 Task: Log work in the project TreasureLine for the issue 'Search results not returning expected results' spent time as '2w 1d 13h 50m' and remaining time as '1w 6d 10h 13m' and move to top of backlog. Now add the issue to the epic 'IT change management optimization'.
Action: Mouse moved to (189, 57)
Screenshot: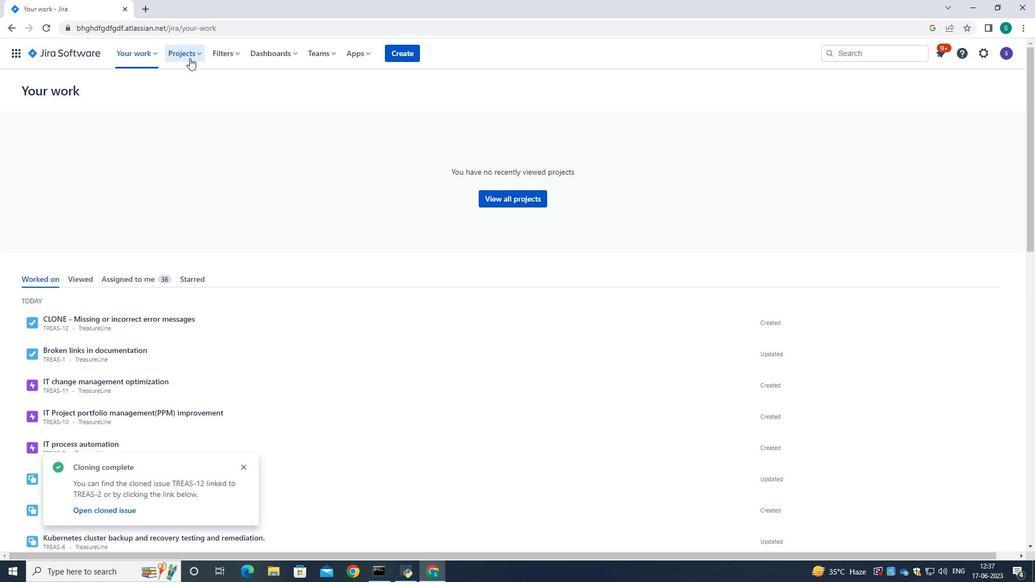 
Action: Mouse pressed left at (189, 57)
Screenshot: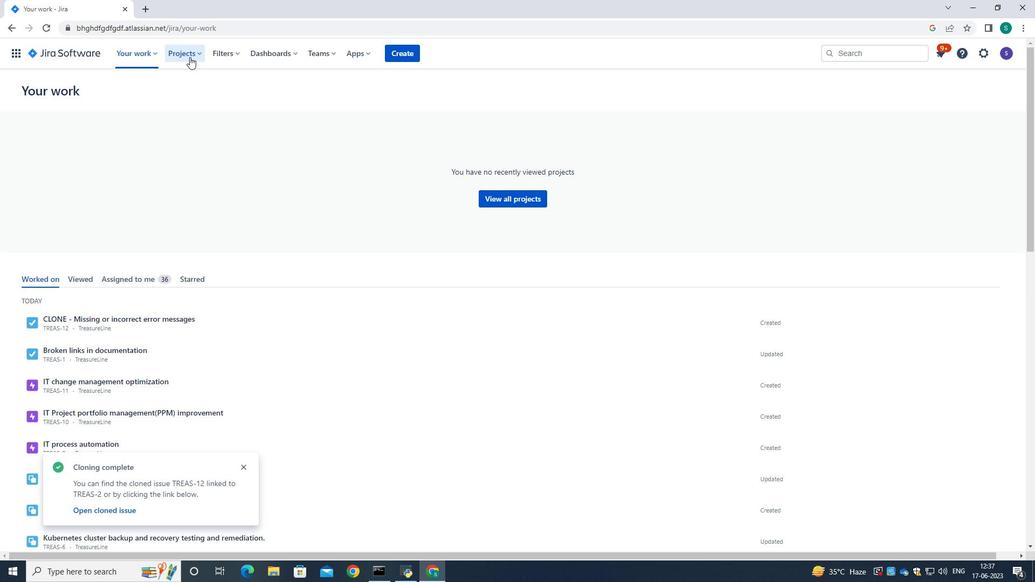 
Action: Mouse moved to (195, 100)
Screenshot: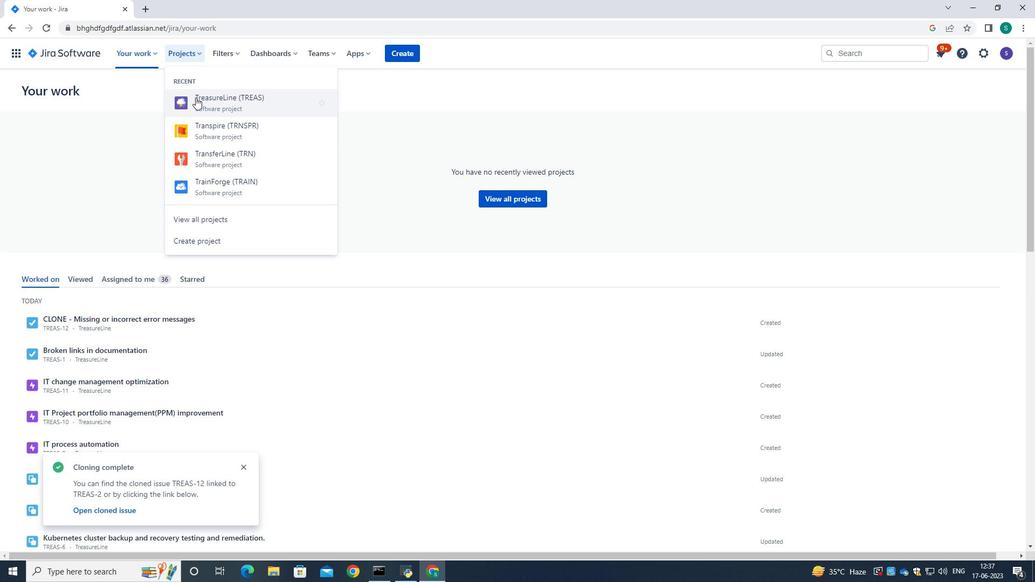 
Action: Mouse pressed left at (195, 100)
Screenshot: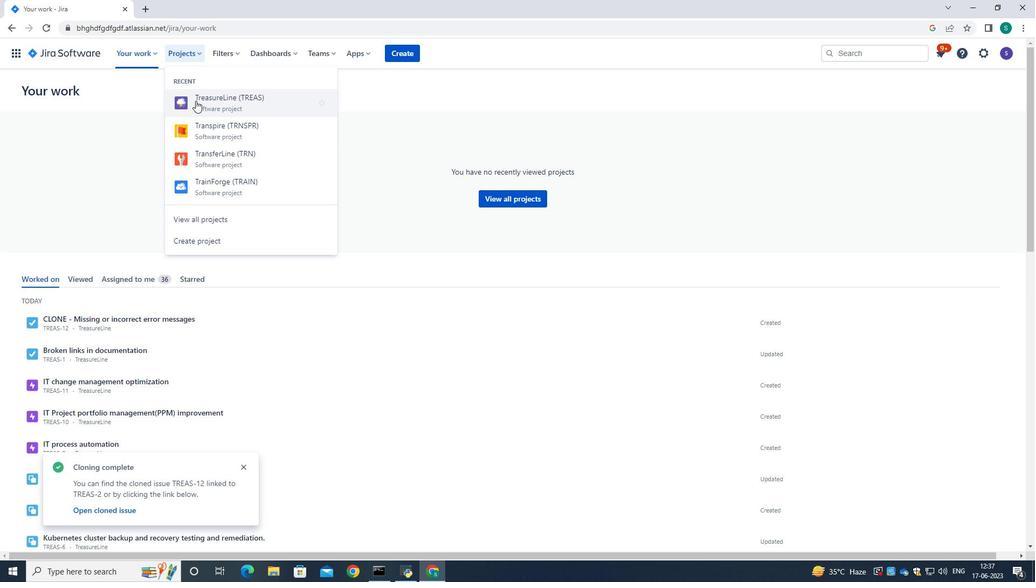 
Action: Mouse moved to (56, 166)
Screenshot: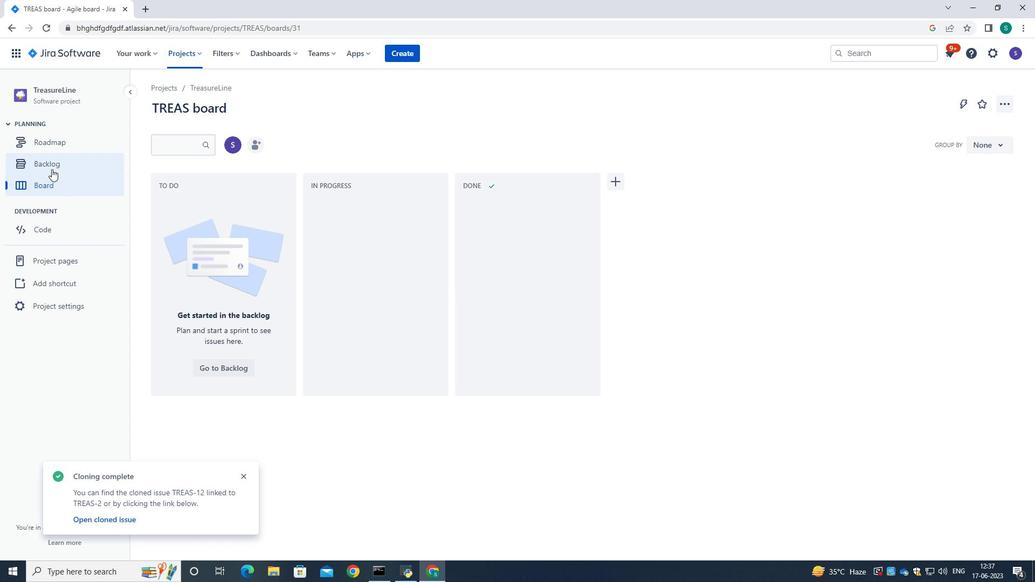 
Action: Mouse pressed left at (56, 166)
Screenshot: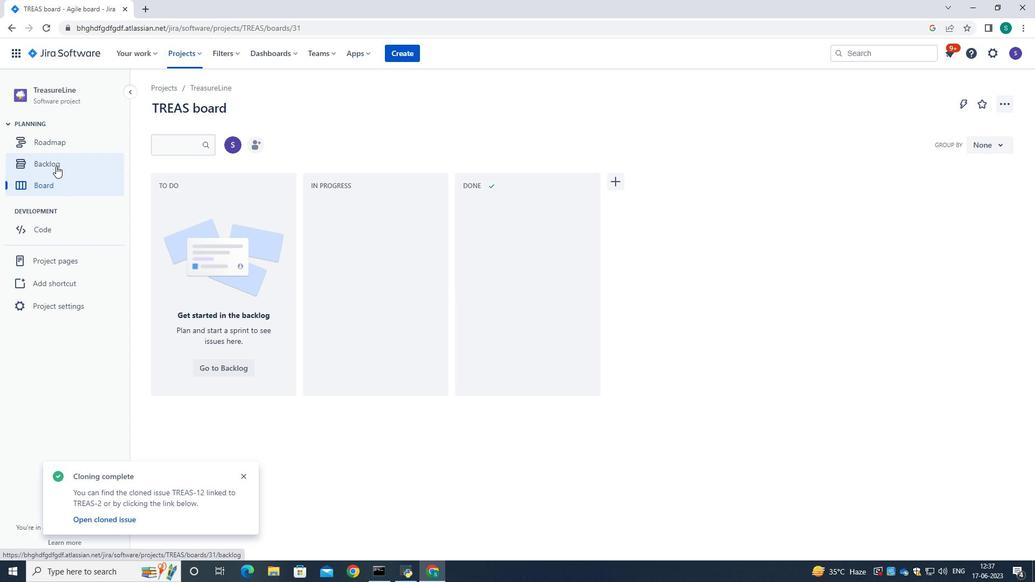 
Action: Mouse moved to (459, 273)
Screenshot: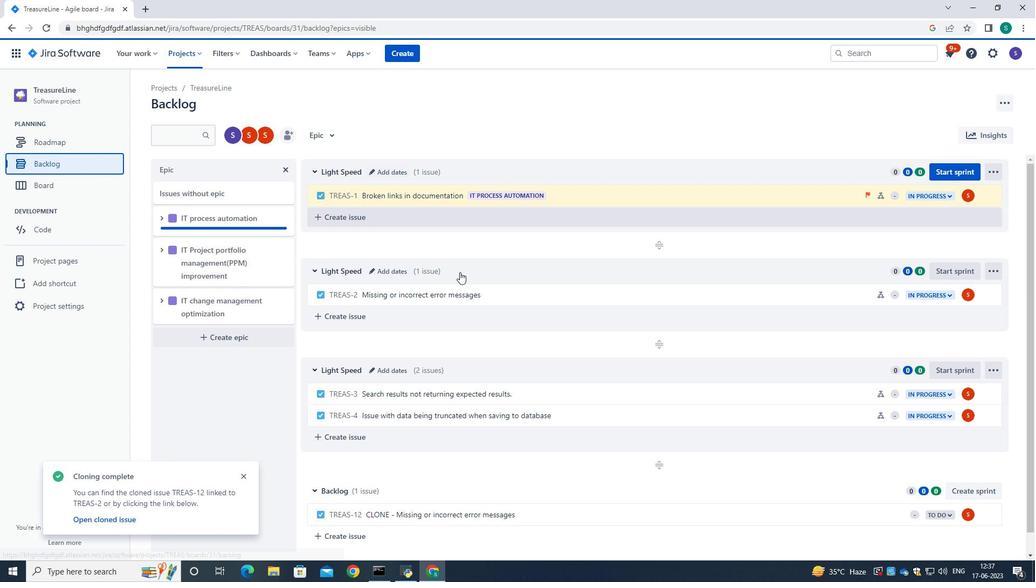 
Action: Mouse scrolled (459, 272) with delta (0, 0)
Screenshot: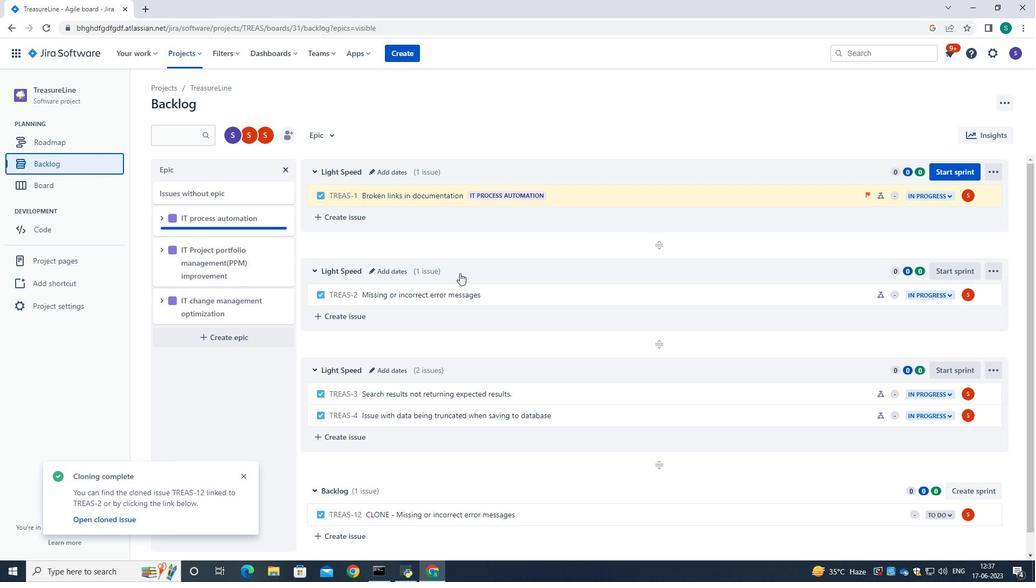 
Action: Mouse scrolled (459, 272) with delta (0, 0)
Screenshot: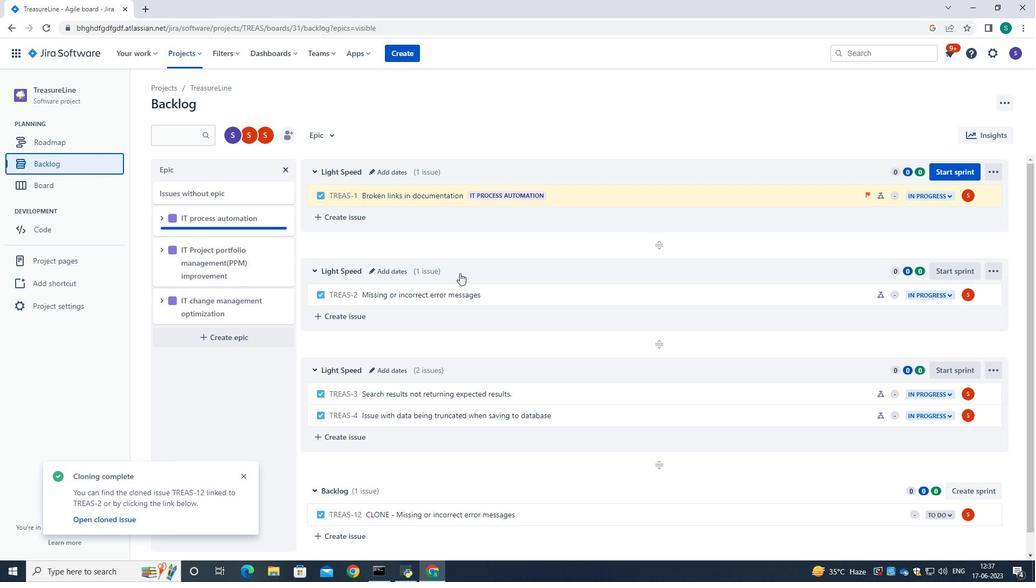 
Action: Mouse moved to (416, 369)
Screenshot: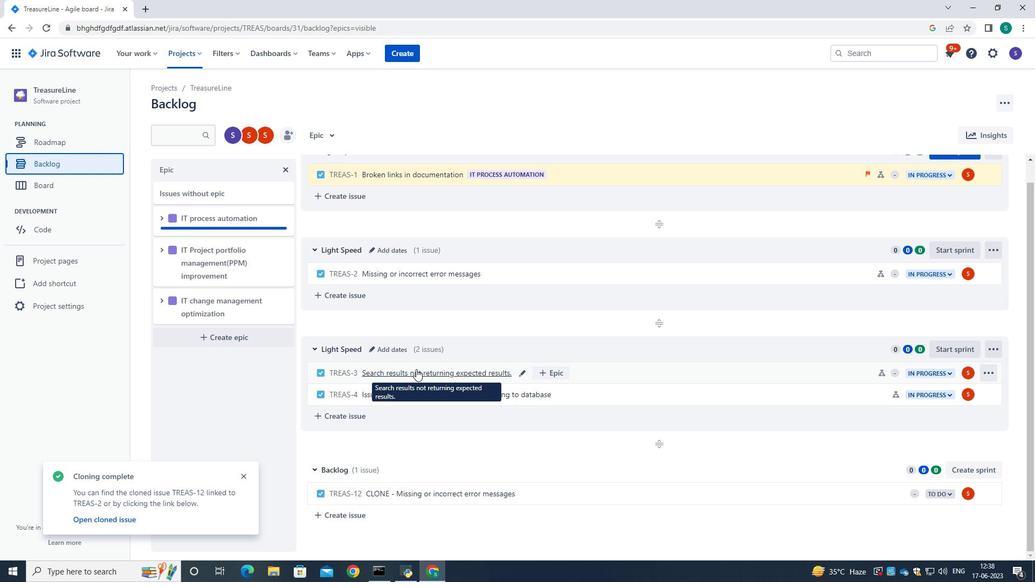 
Action: Mouse pressed left at (416, 369)
Screenshot: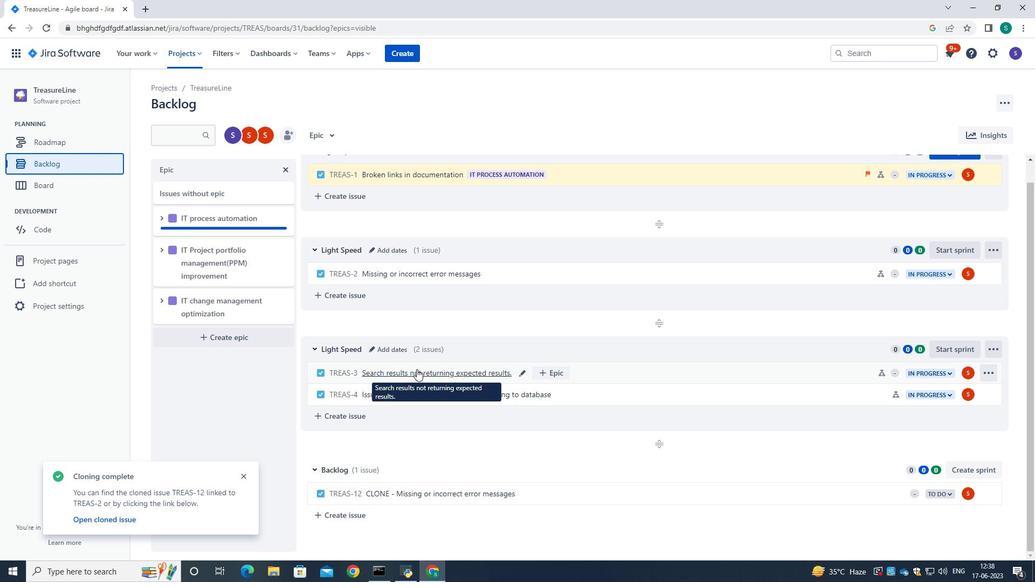 
Action: Mouse moved to (868, 279)
Screenshot: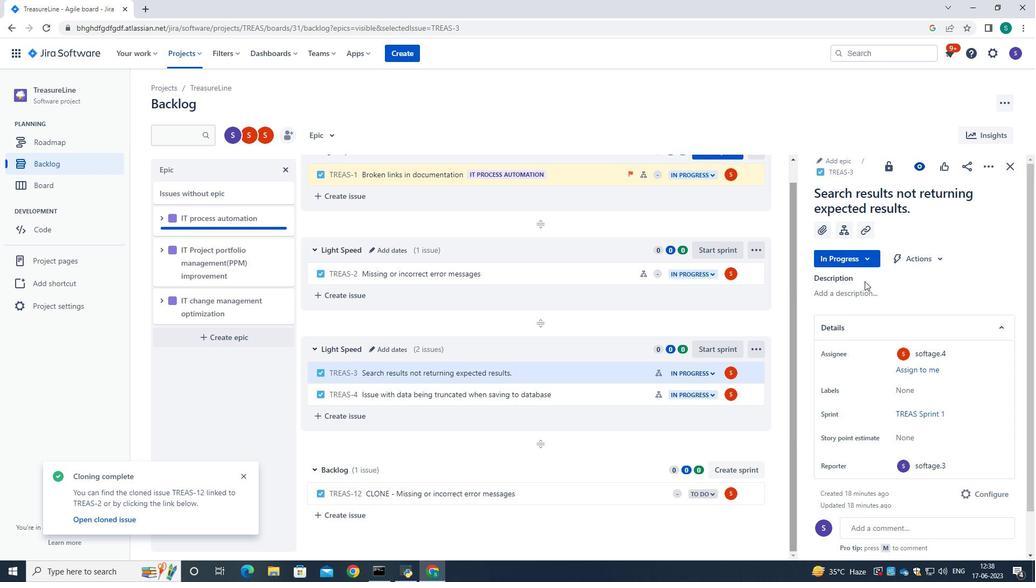 
Action: Mouse scrolled (868, 279) with delta (0, 0)
Screenshot: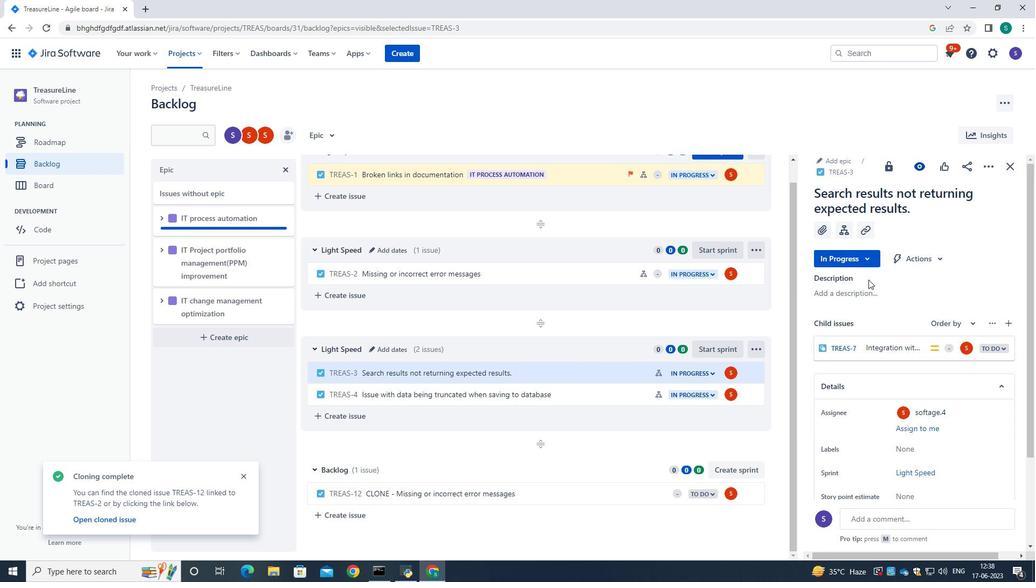 
Action: Mouse moved to (994, 167)
Screenshot: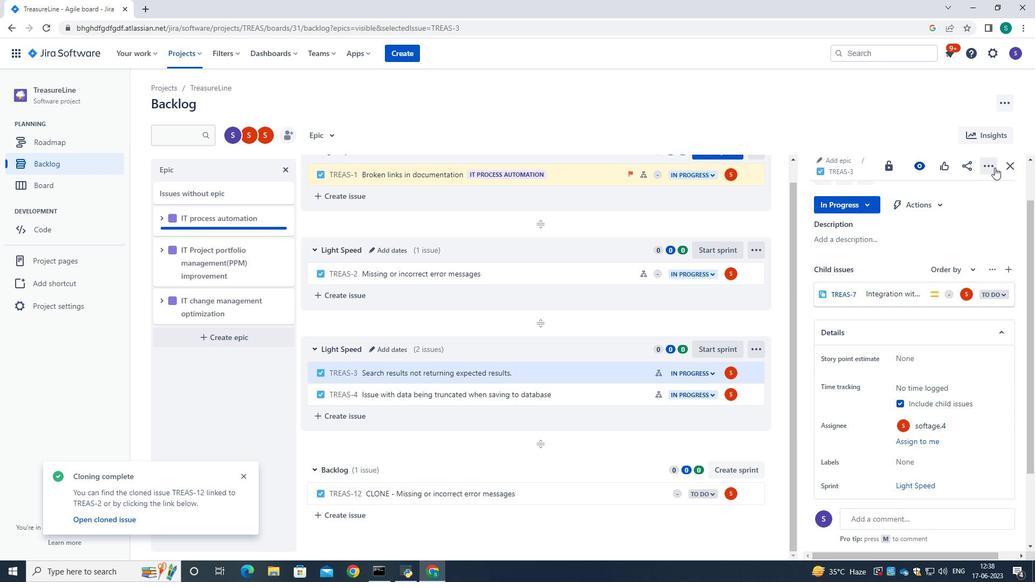 
Action: Mouse pressed left at (994, 167)
Screenshot: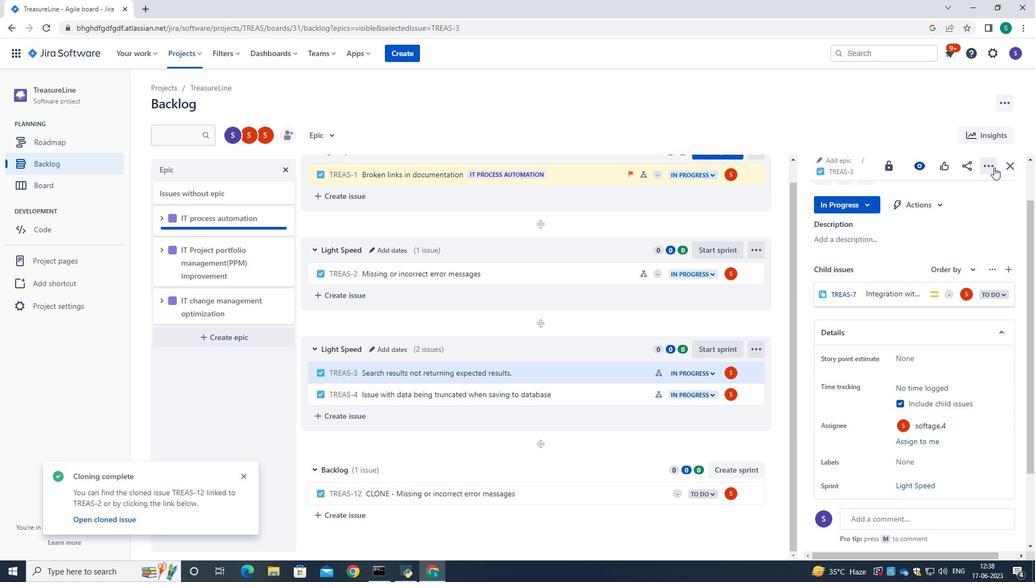 
Action: Mouse moved to (934, 200)
Screenshot: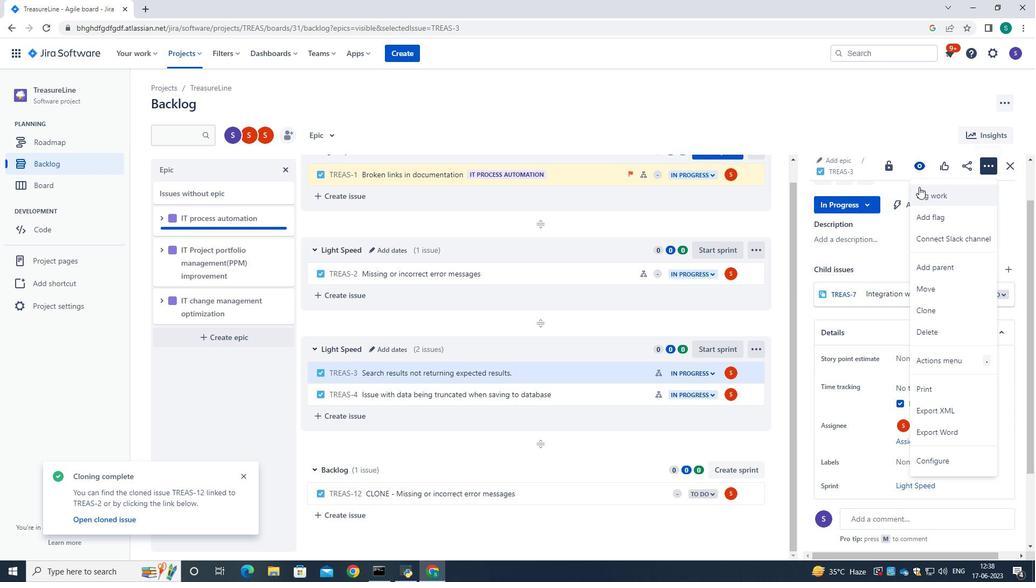
Action: Mouse pressed left at (934, 200)
Screenshot: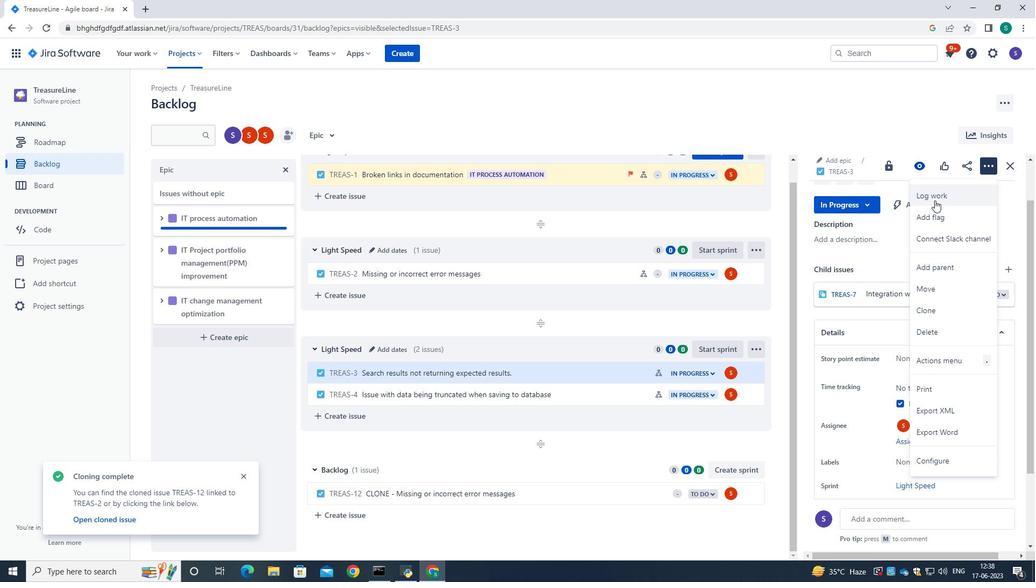 
Action: Mouse moved to (446, 165)
Screenshot: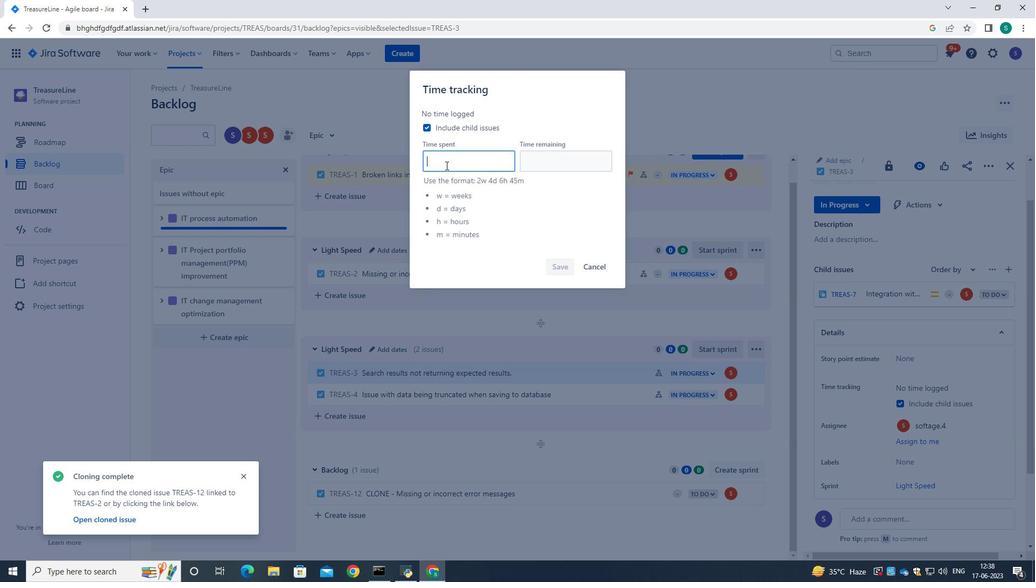 
Action: Mouse pressed left at (446, 165)
Screenshot: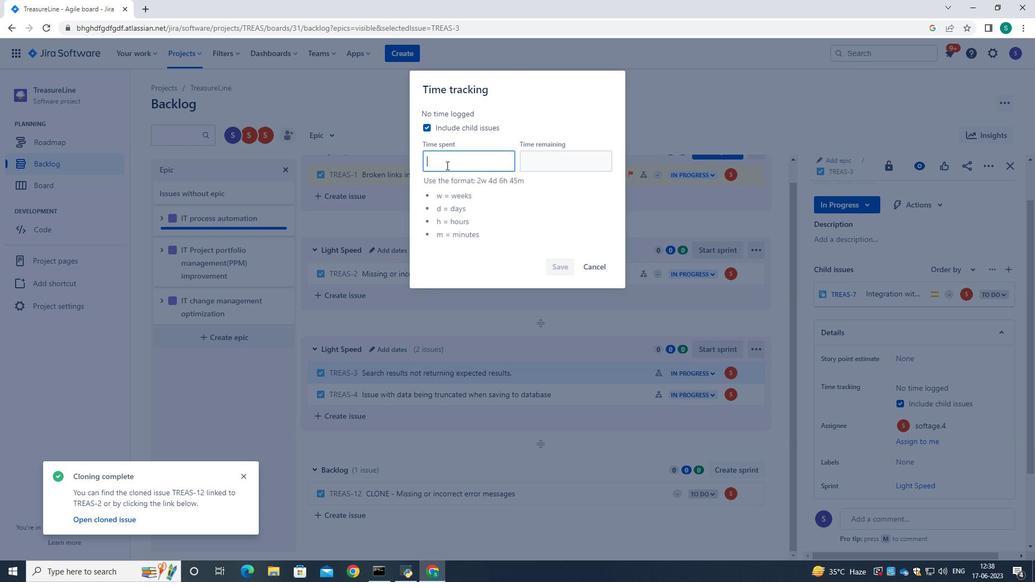 
Action: Key pressed 2w<Key.space>1d<Key.space>13h<Key.space>50m<Key.tab>1w<Key.space>6d<Key.space>19<Key.backspace>0h<Key.space>13m
Screenshot: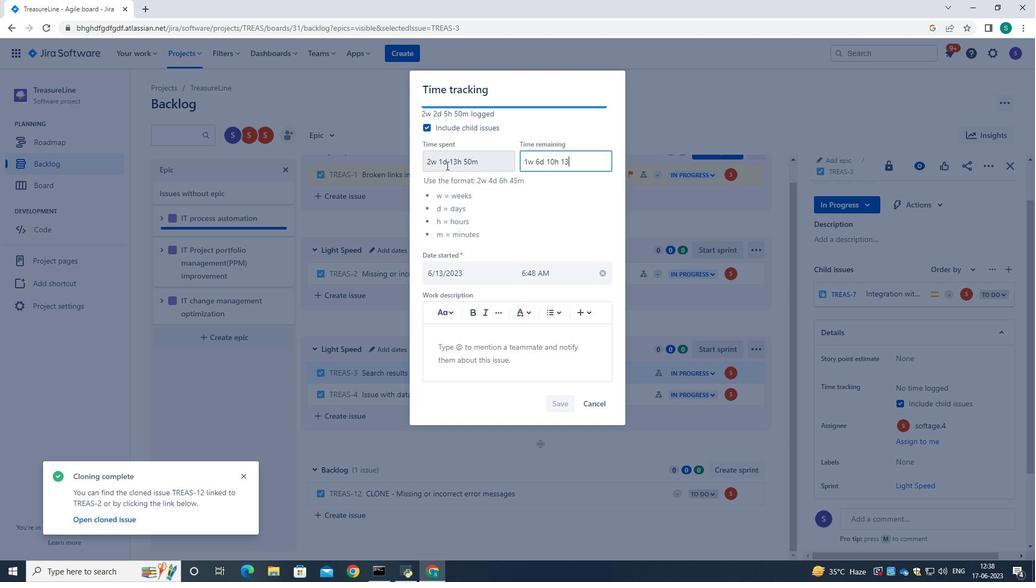 
Action: Mouse moved to (556, 409)
Screenshot: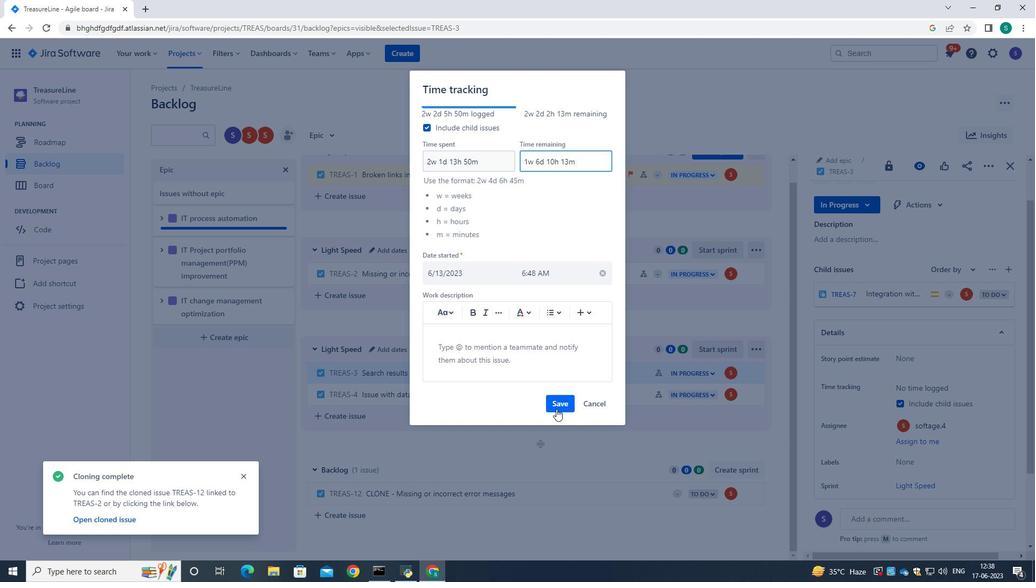 
Action: Mouse pressed left at (556, 409)
Screenshot: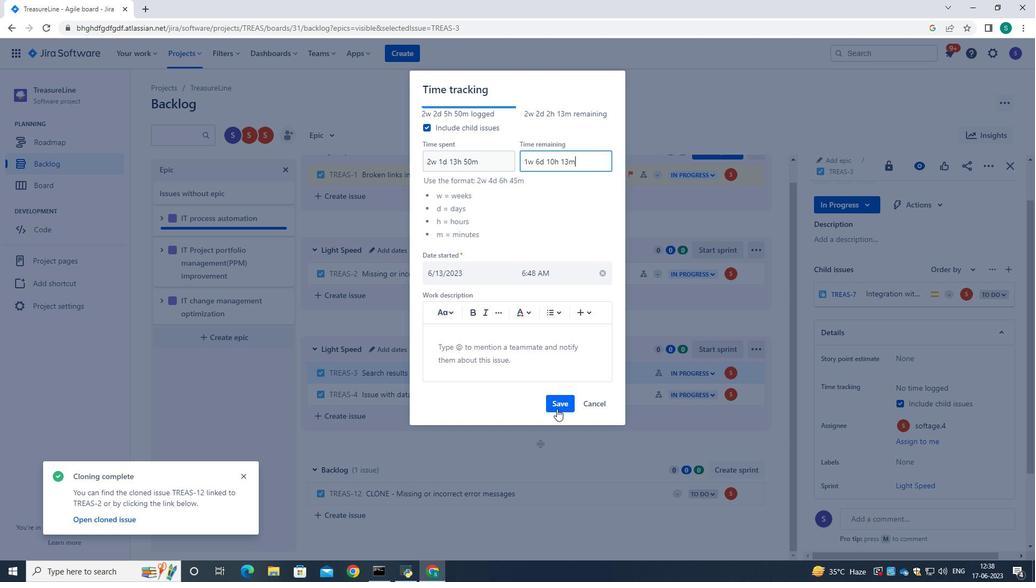 
Action: Mouse moved to (750, 373)
Screenshot: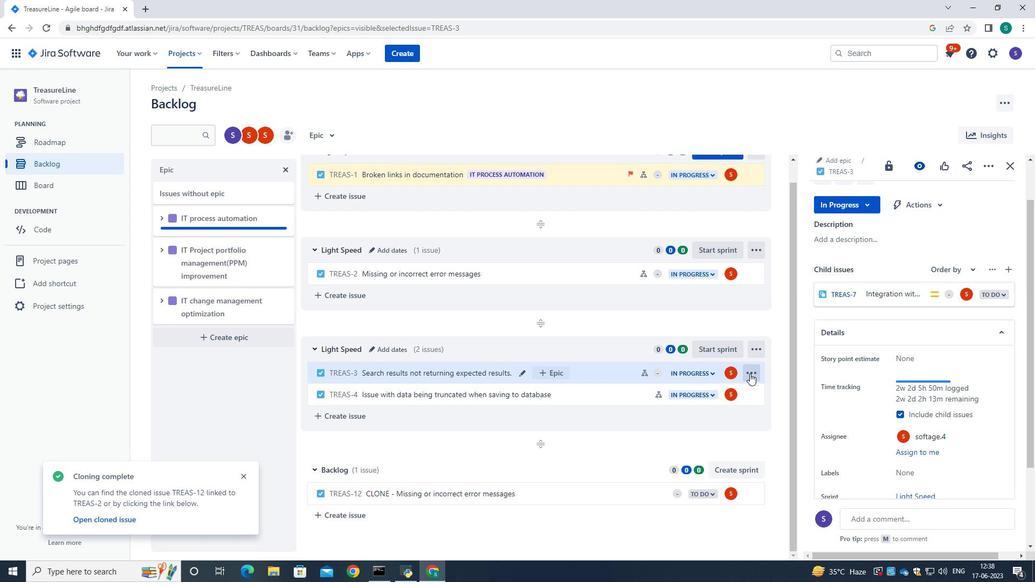 
Action: Mouse pressed left at (750, 373)
Screenshot: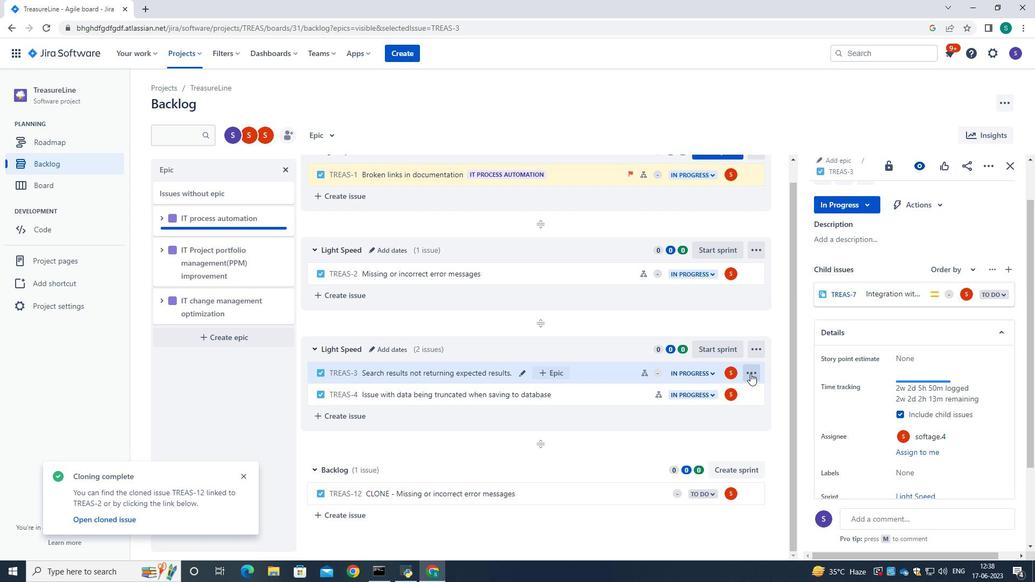 
Action: Mouse moved to (721, 330)
Screenshot: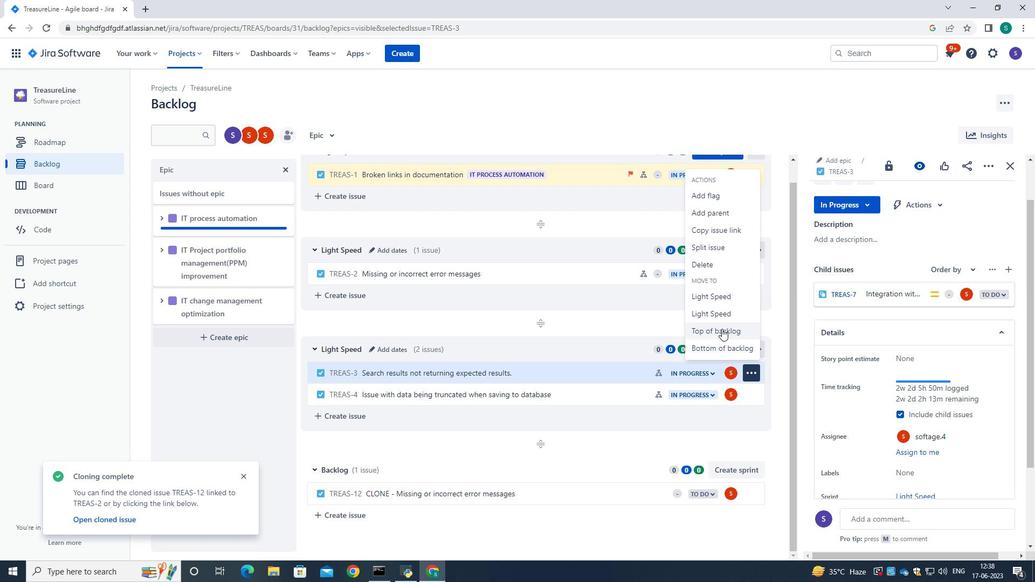 
Action: Mouse pressed left at (721, 330)
Screenshot: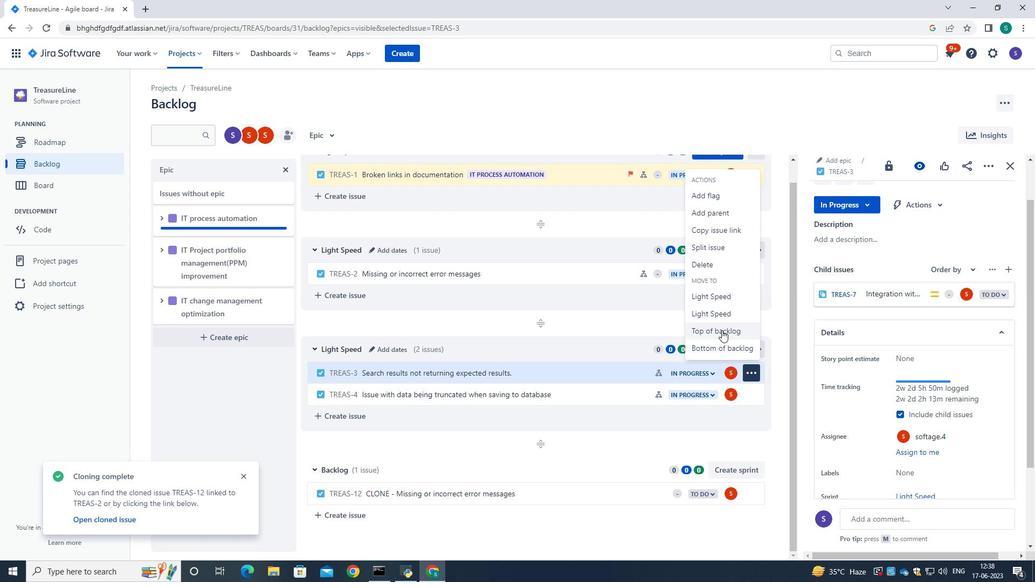 
Action: Mouse moved to (650, 347)
Screenshot: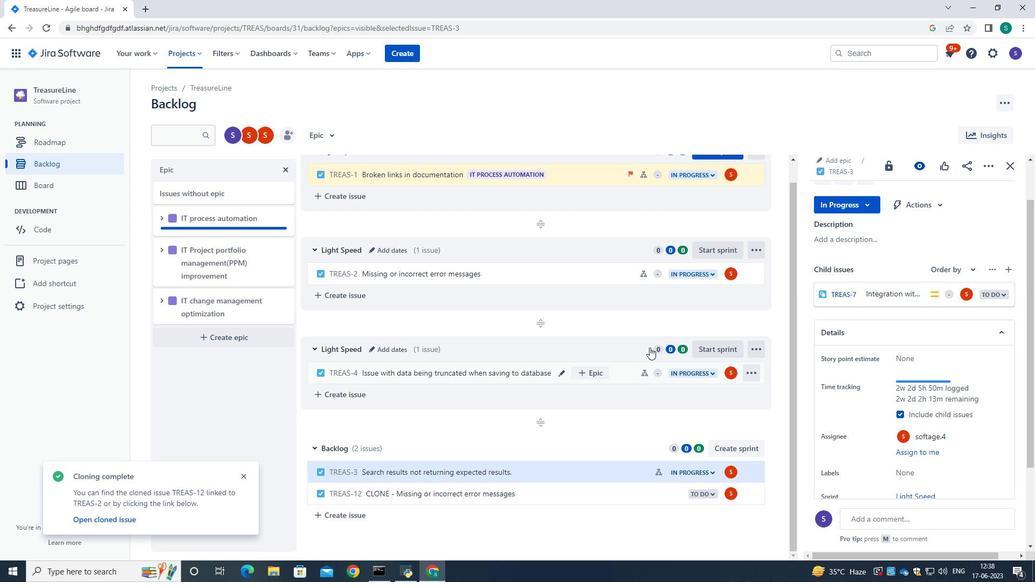 
Action: Mouse scrolled (650, 346) with delta (0, 0)
Screenshot: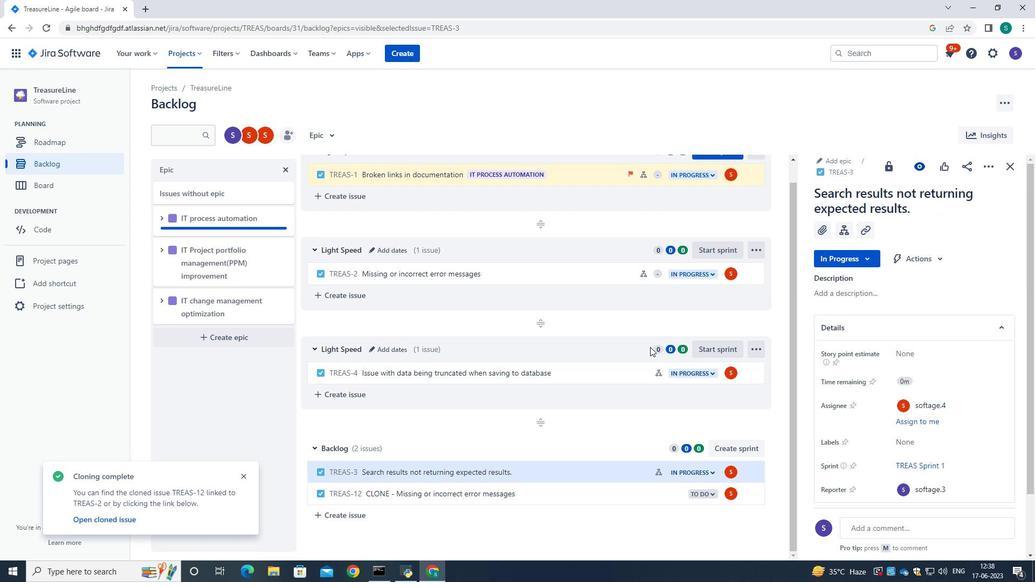 
Action: Mouse moved to (581, 400)
Screenshot: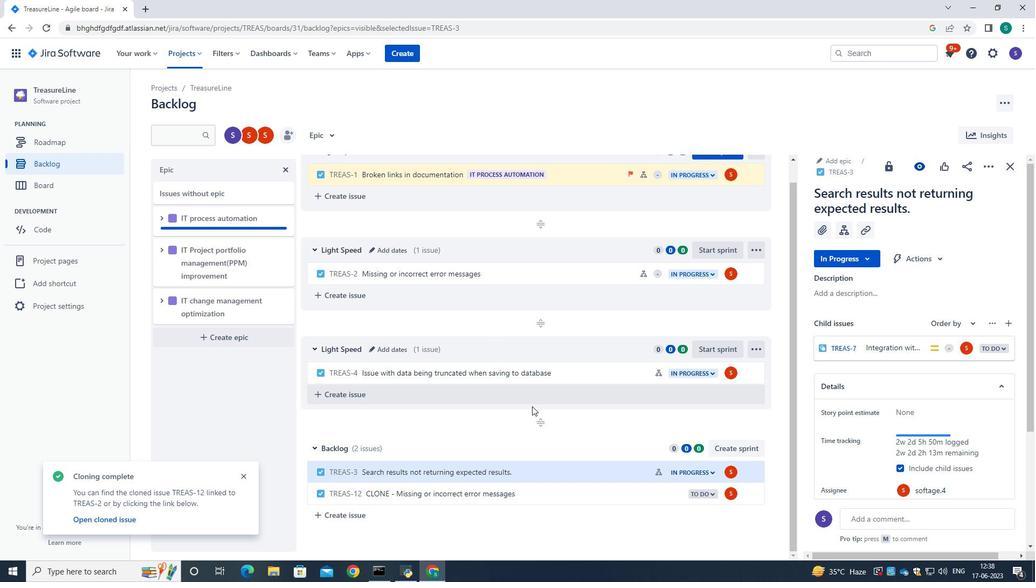 
Action: Mouse scrolled (581, 399) with delta (0, 0)
Screenshot: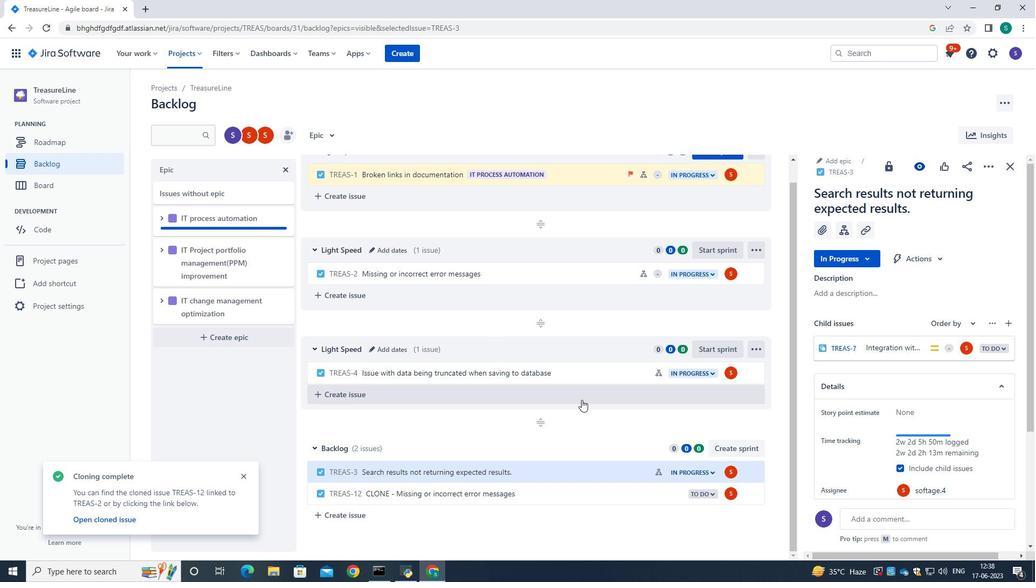 
Action: Mouse scrolled (581, 399) with delta (0, 0)
Screenshot: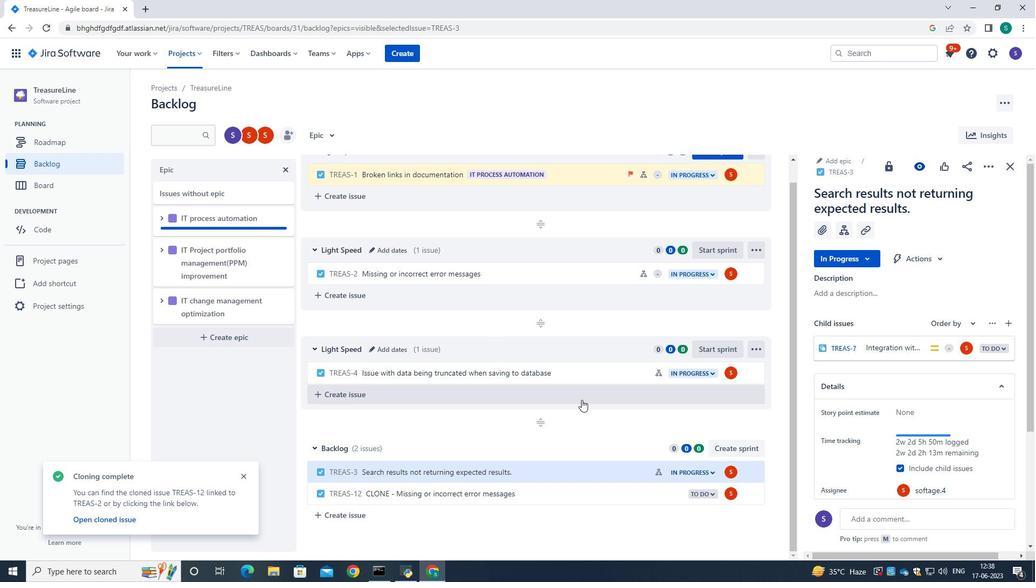 
Action: Mouse moved to (558, 469)
Screenshot: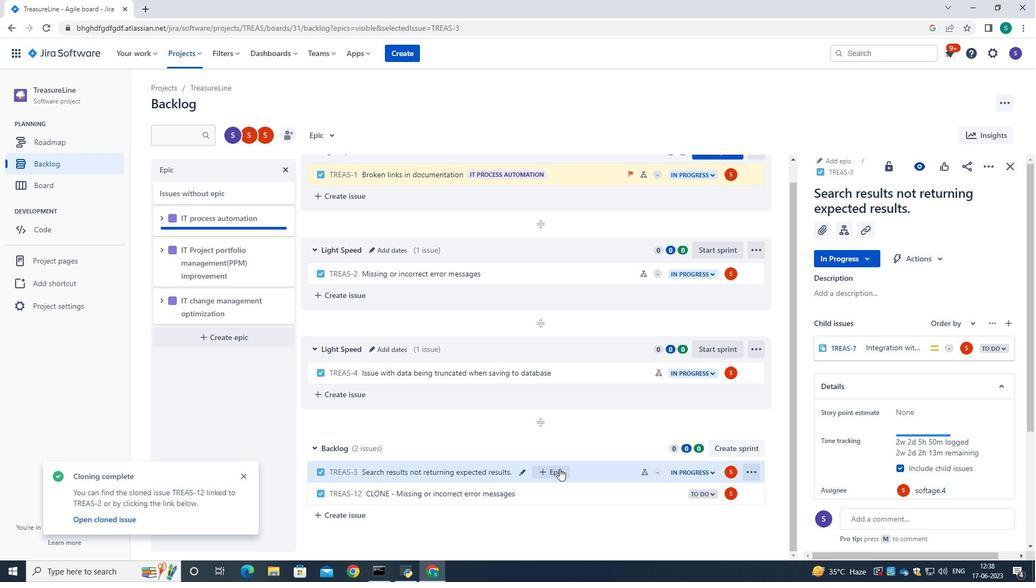 
Action: Mouse pressed left at (558, 469)
Screenshot: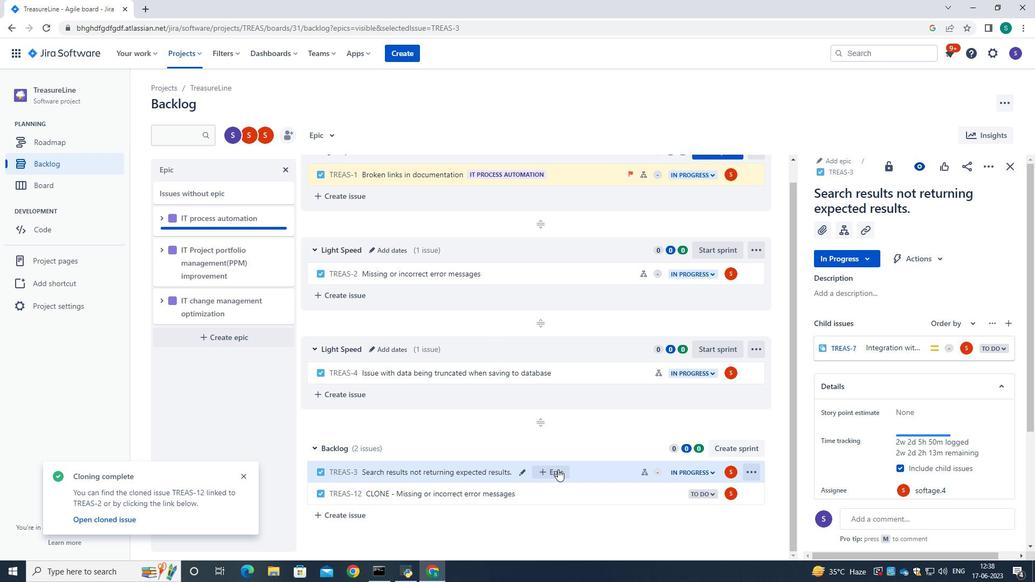
Action: Mouse moved to (583, 485)
Screenshot: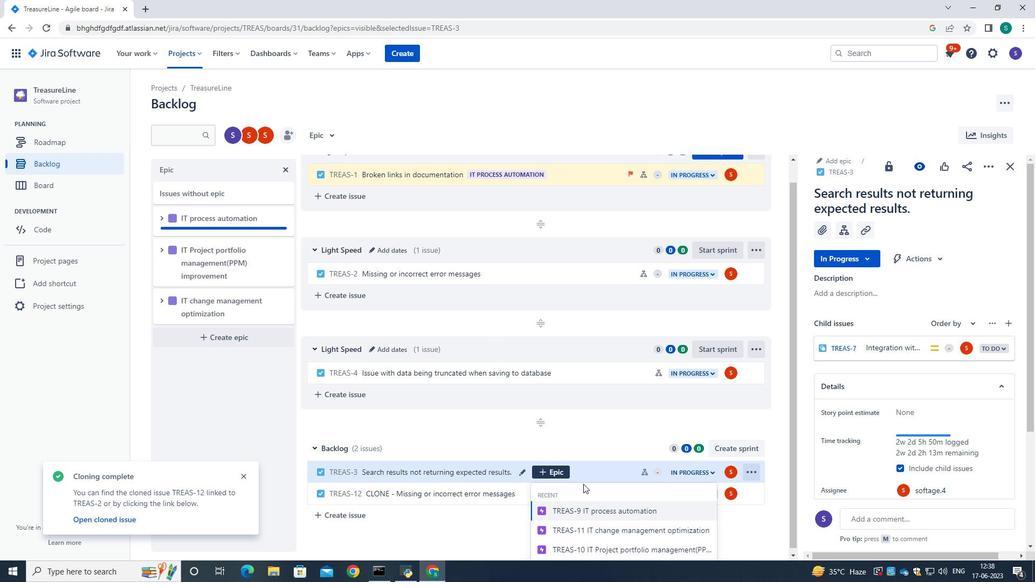 
Action: Mouse scrolled (583, 485) with delta (0, 0)
Screenshot: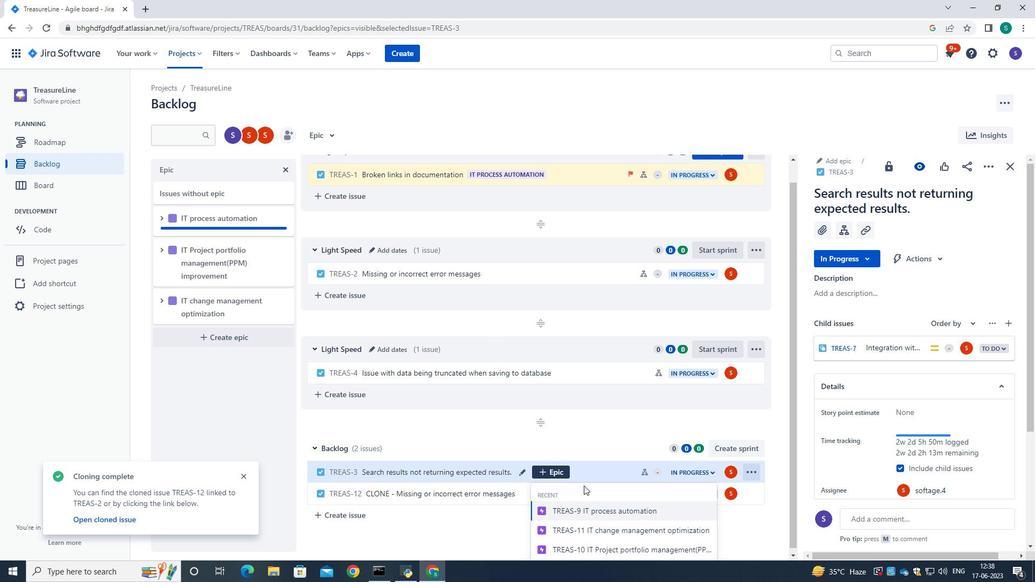 
Action: Mouse scrolled (583, 485) with delta (0, 0)
Screenshot: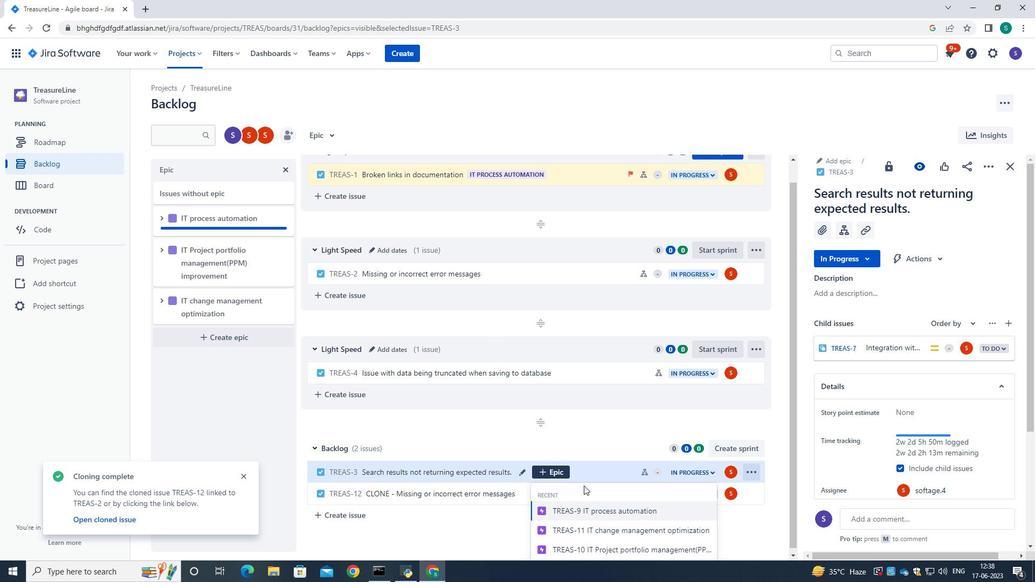 
Action: Mouse moved to (606, 532)
Screenshot: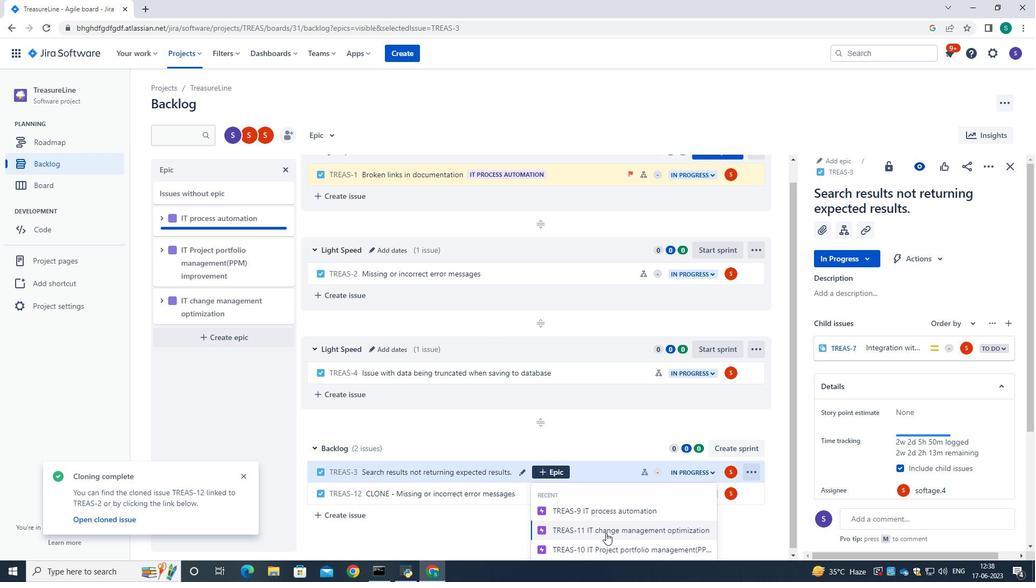 
Action: Mouse pressed left at (606, 532)
Screenshot: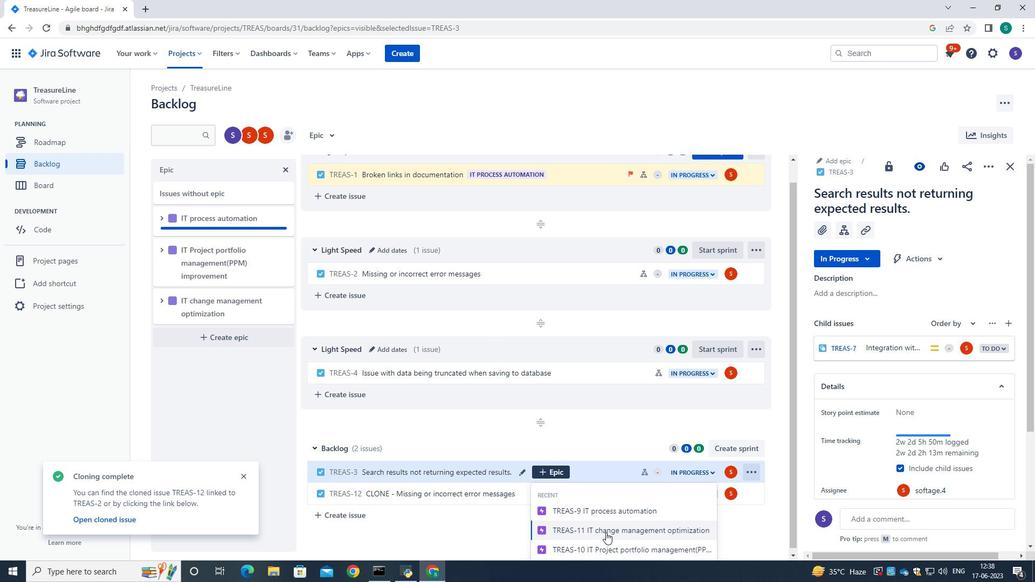 
Action: Mouse moved to (656, 434)
Screenshot: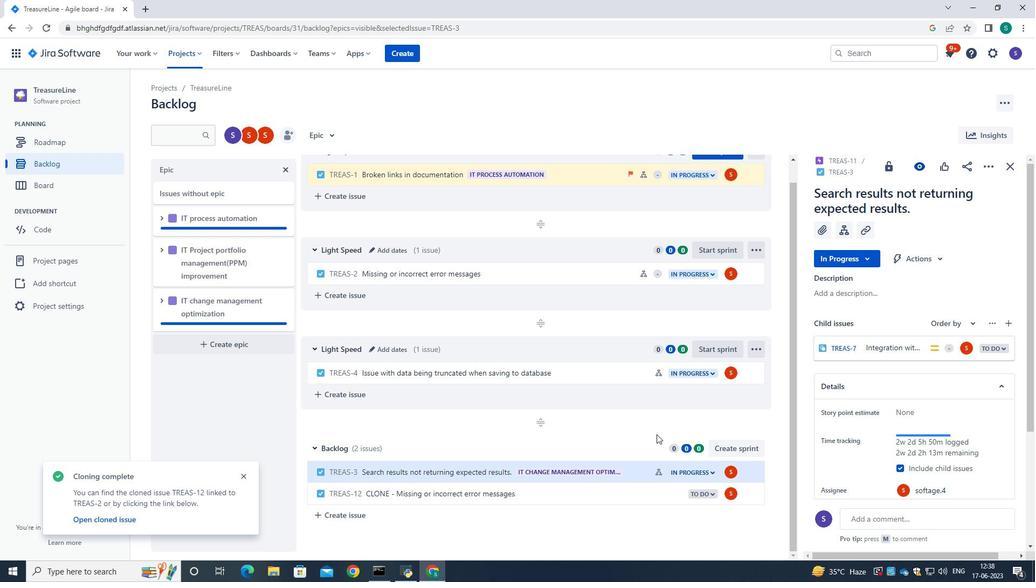 
